 Task: Check the average views per listing of wet bar in the last 5 years.
Action: Mouse moved to (768, 170)
Screenshot: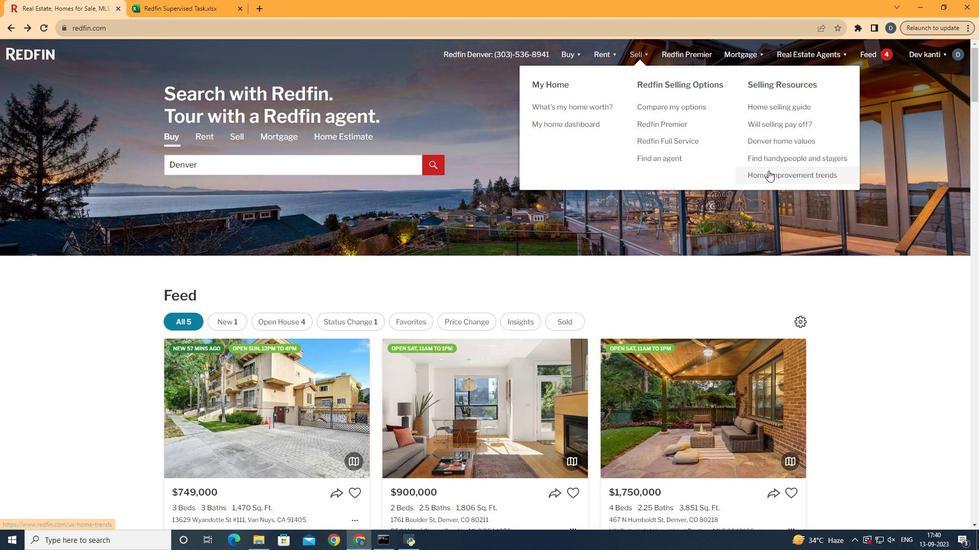 
Action: Mouse pressed left at (768, 170)
Screenshot: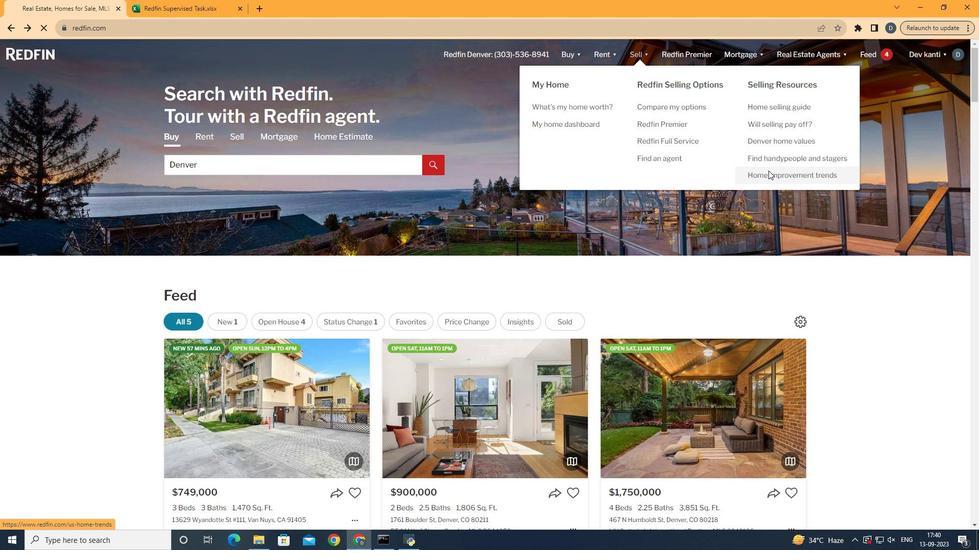 
Action: Mouse moved to (245, 205)
Screenshot: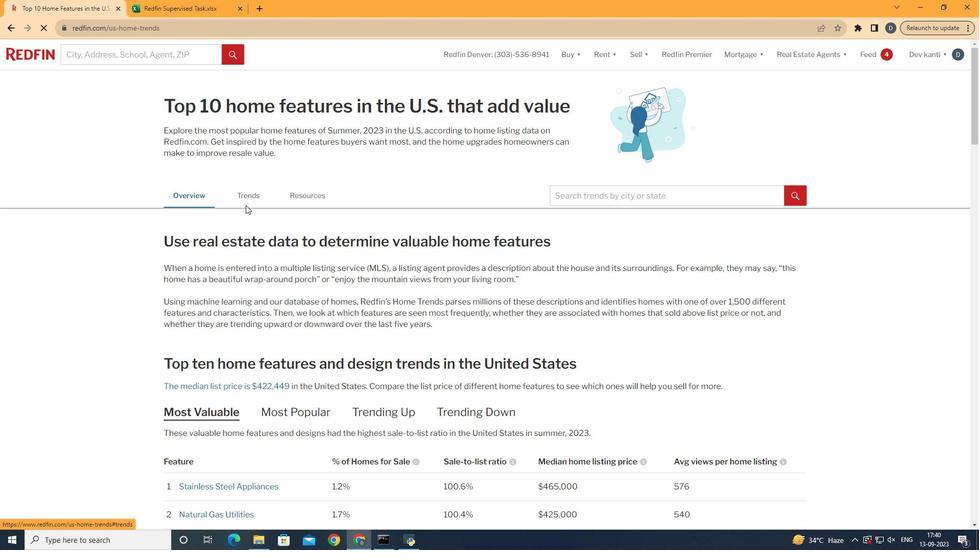 
Action: Mouse pressed left at (245, 205)
Screenshot: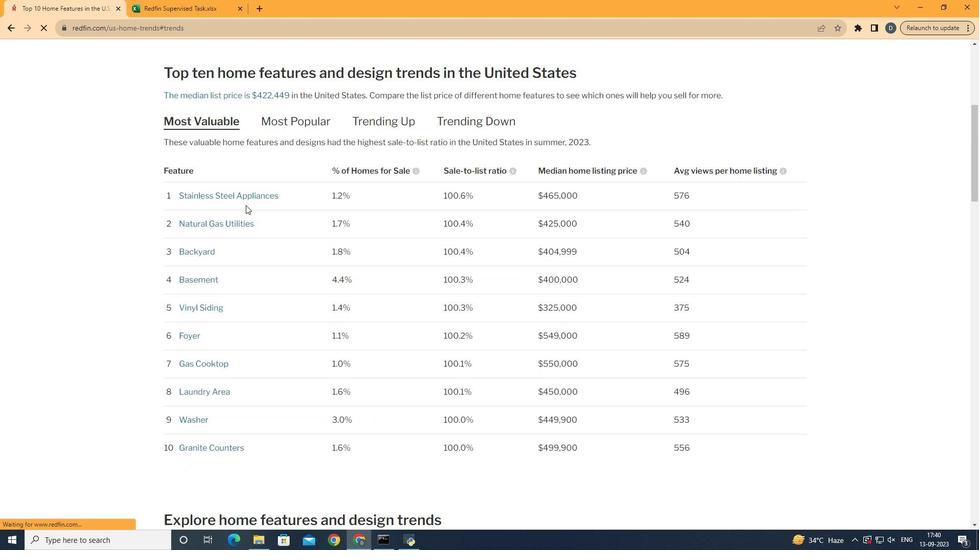 
Action: Mouse moved to (446, 328)
Screenshot: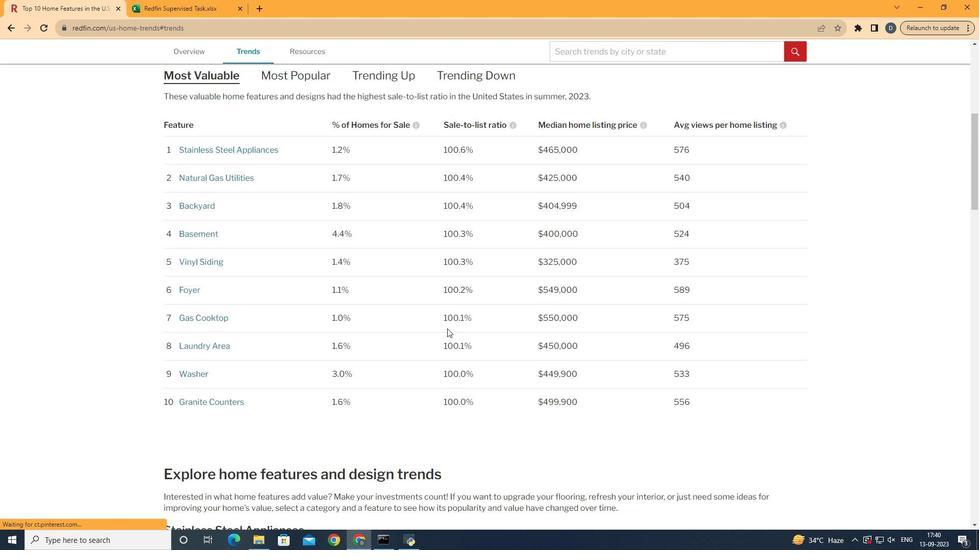 
Action: Mouse scrolled (446, 327) with delta (0, 0)
Screenshot: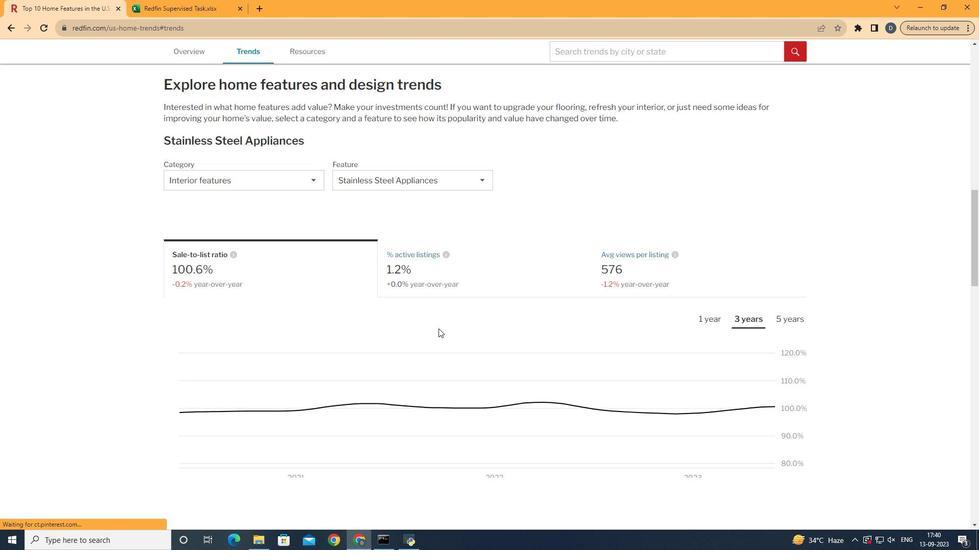 
Action: Mouse scrolled (446, 327) with delta (0, 0)
Screenshot: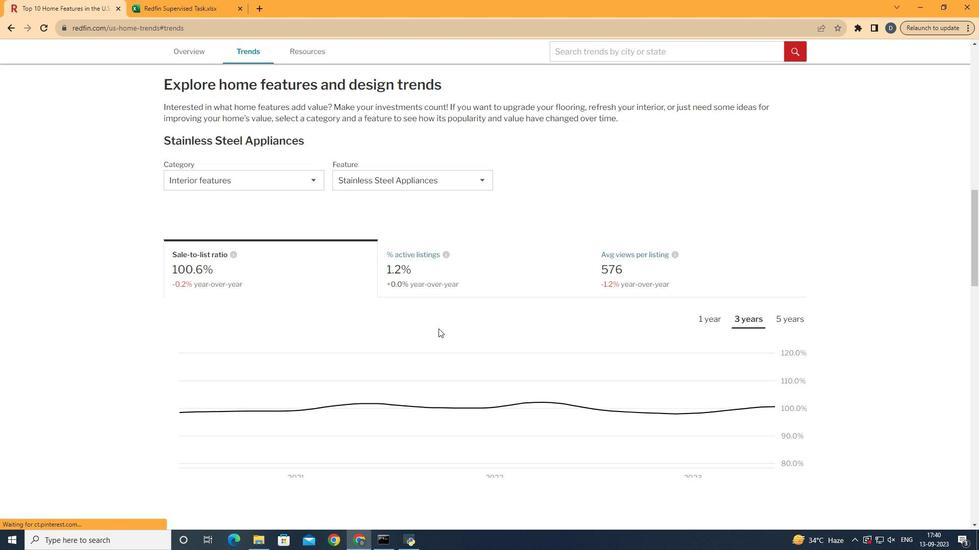 
Action: Mouse moved to (447, 328)
Screenshot: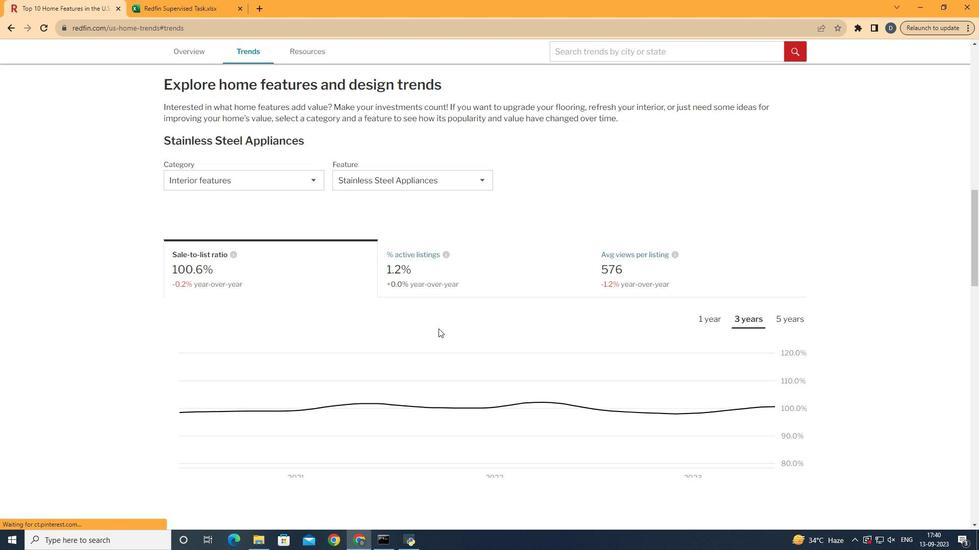 
Action: Mouse scrolled (447, 328) with delta (0, 0)
Screenshot: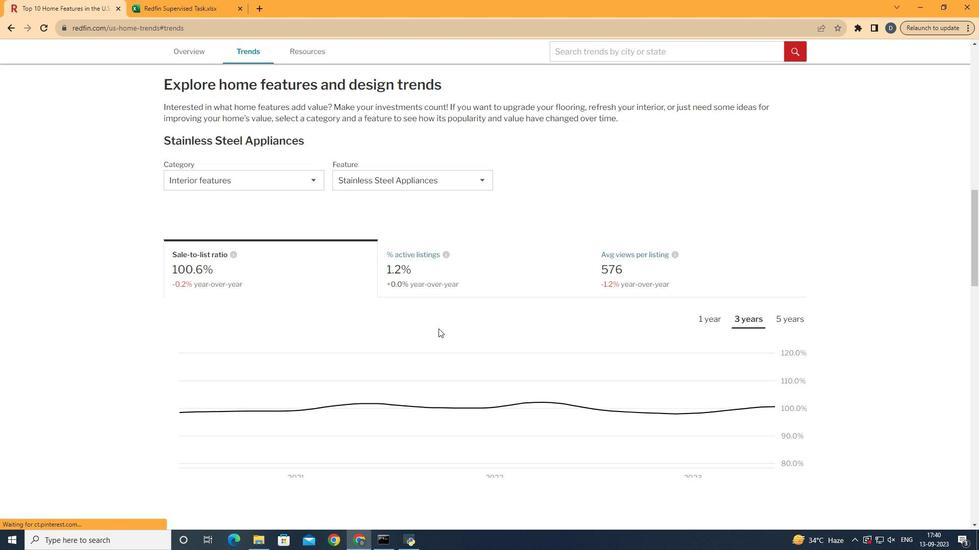 
Action: Mouse moved to (447, 328)
Screenshot: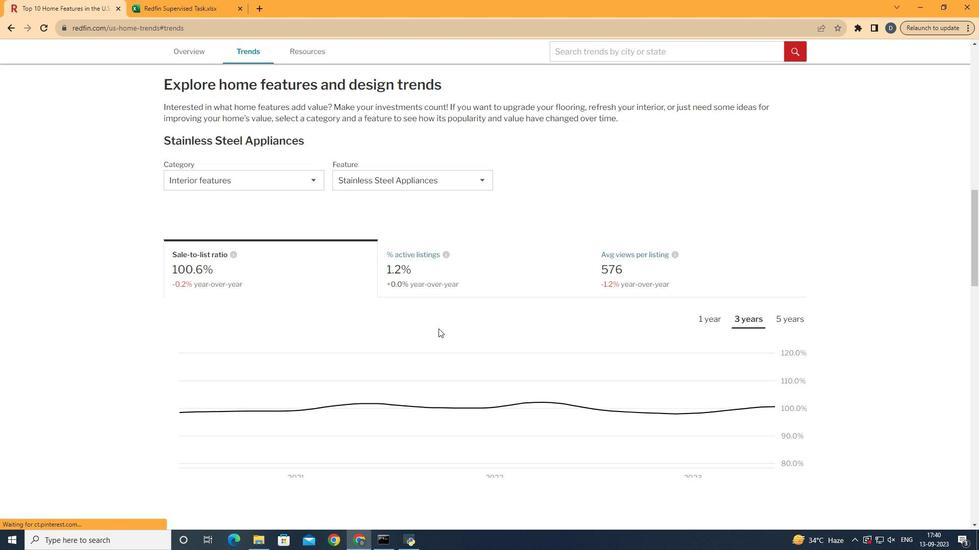 
Action: Mouse scrolled (447, 327) with delta (0, -1)
Screenshot: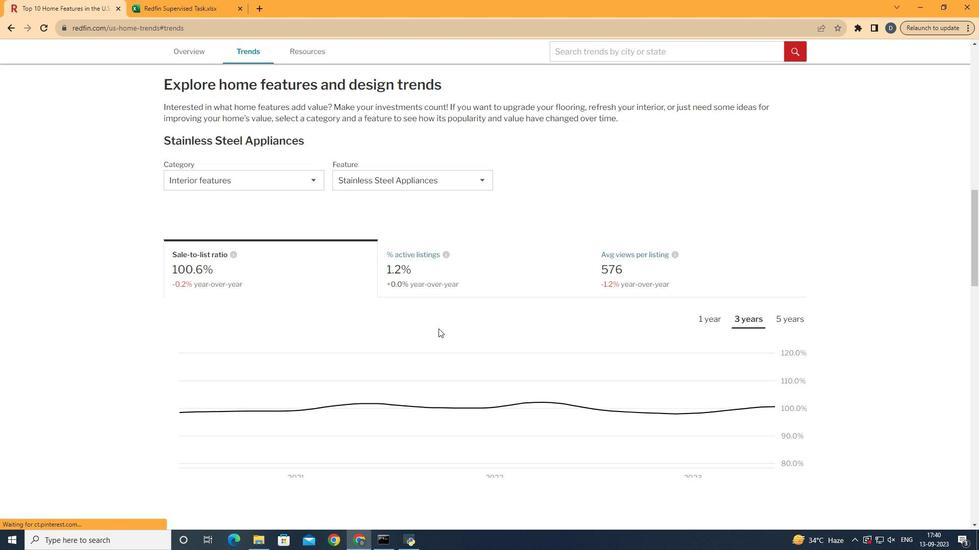 
Action: Mouse scrolled (447, 328) with delta (0, 0)
Screenshot: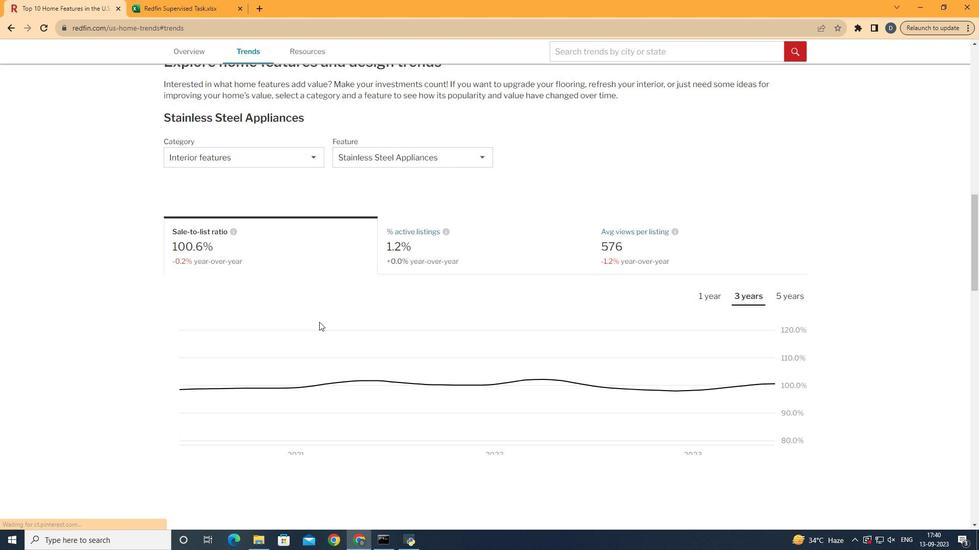 
Action: Mouse scrolled (447, 327) with delta (0, -1)
Screenshot: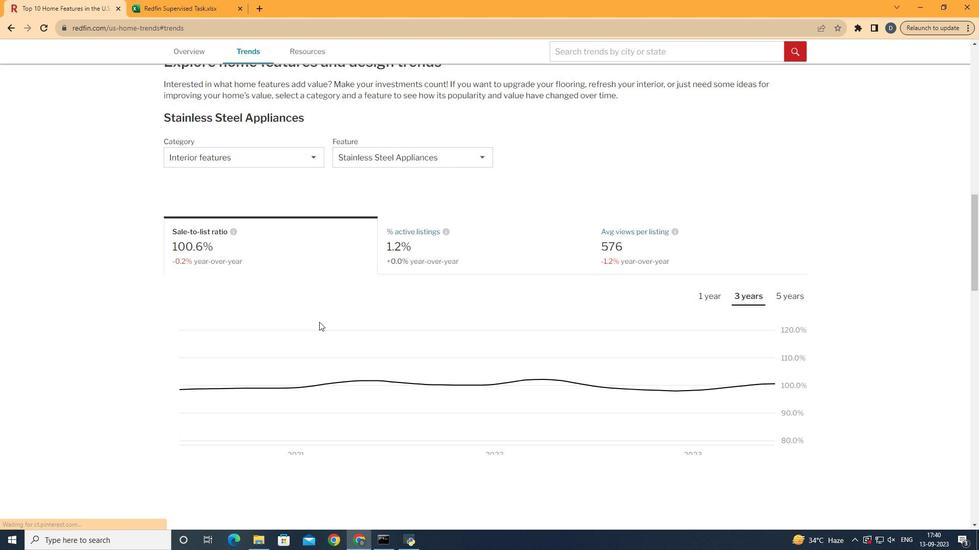 
Action: Mouse scrolled (447, 328) with delta (0, 0)
Screenshot: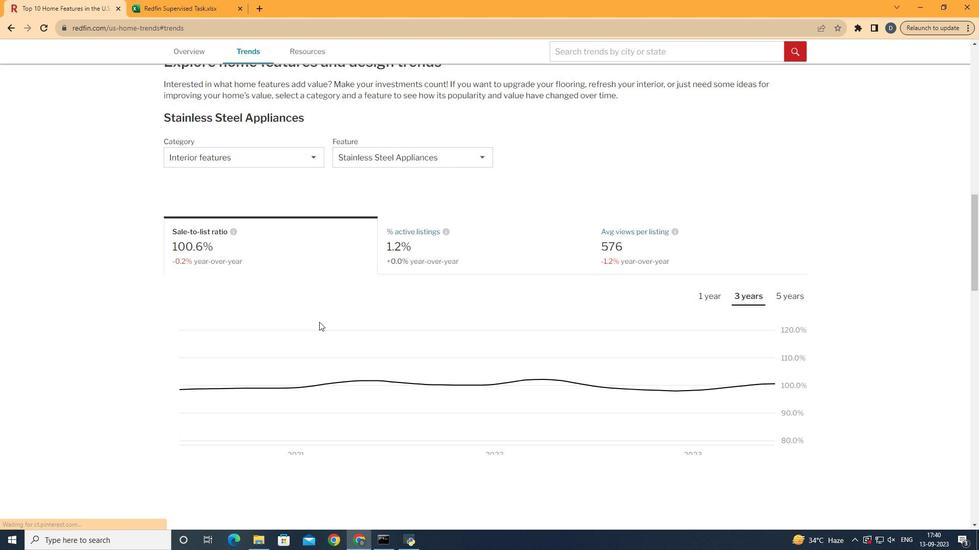 
Action: Mouse moved to (257, 157)
Screenshot: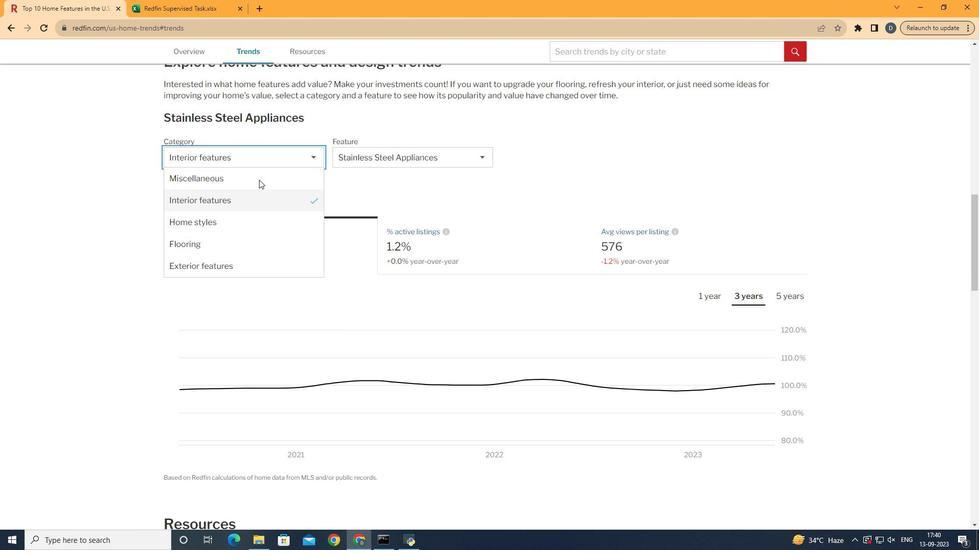 
Action: Mouse pressed left at (257, 157)
Screenshot: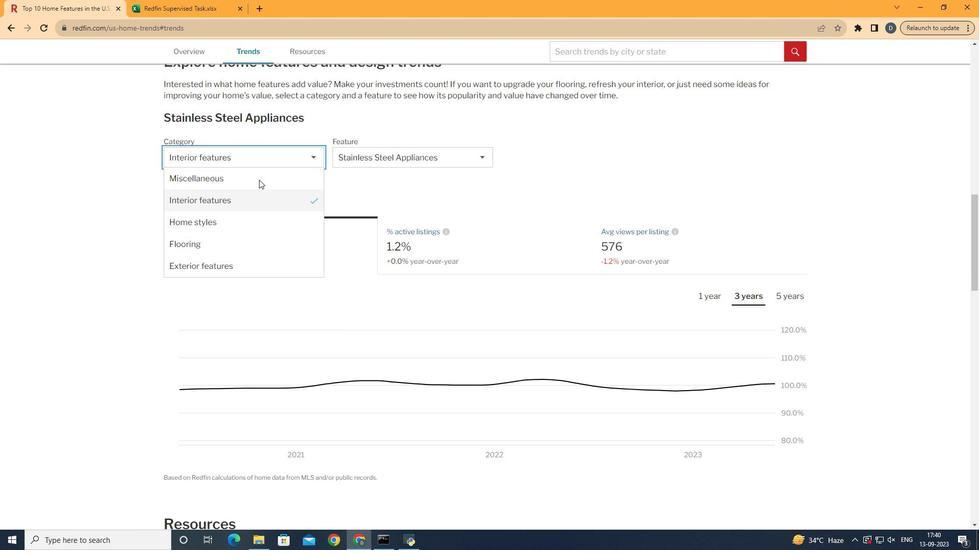 
Action: Mouse moved to (263, 199)
Screenshot: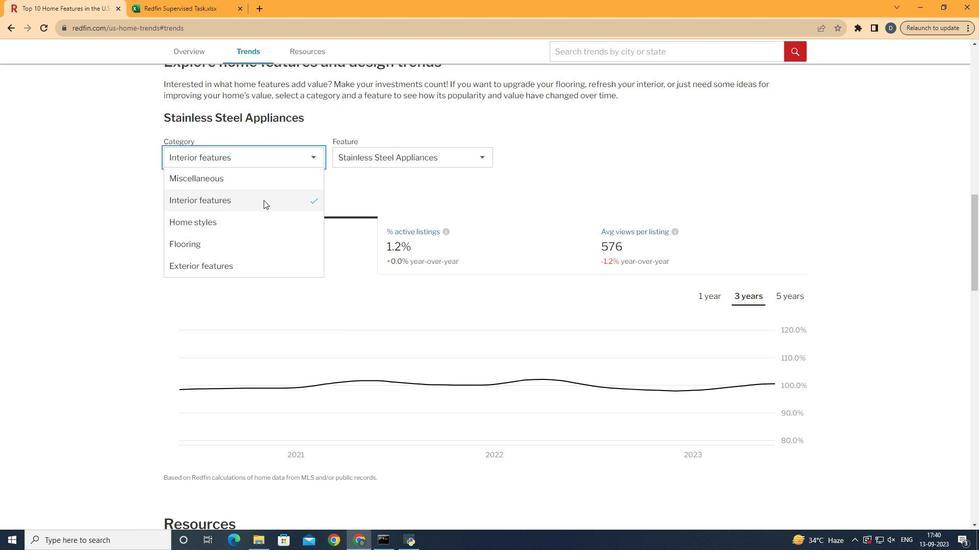 
Action: Mouse pressed left at (263, 199)
Screenshot: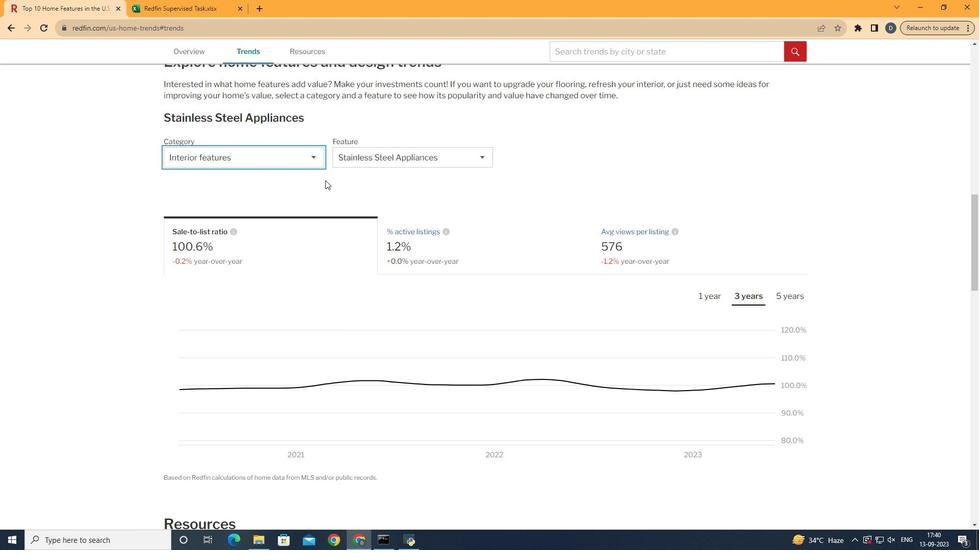 
Action: Mouse moved to (379, 159)
Screenshot: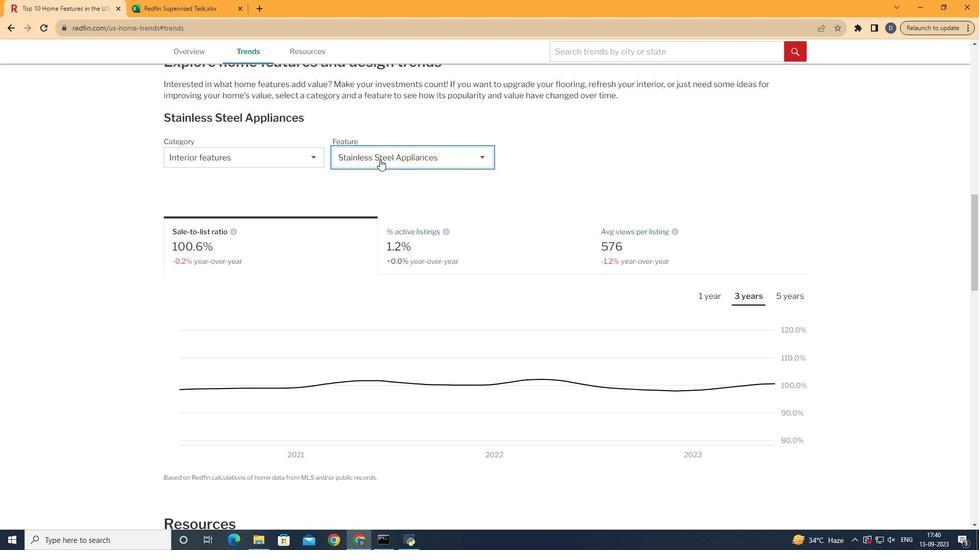 
Action: Mouse pressed left at (379, 159)
Screenshot: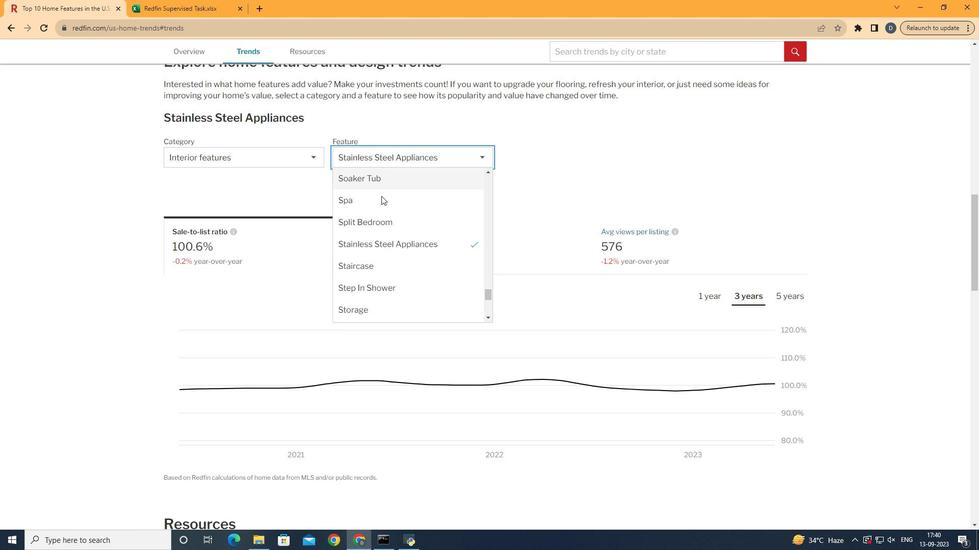 
Action: Mouse moved to (397, 249)
Screenshot: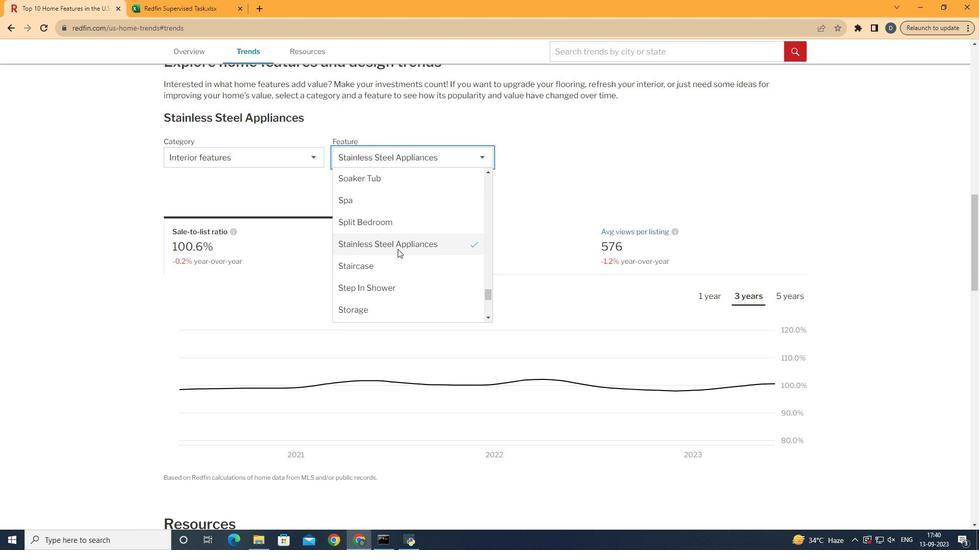 
Action: Mouse scrolled (397, 248) with delta (0, 0)
Screenshot: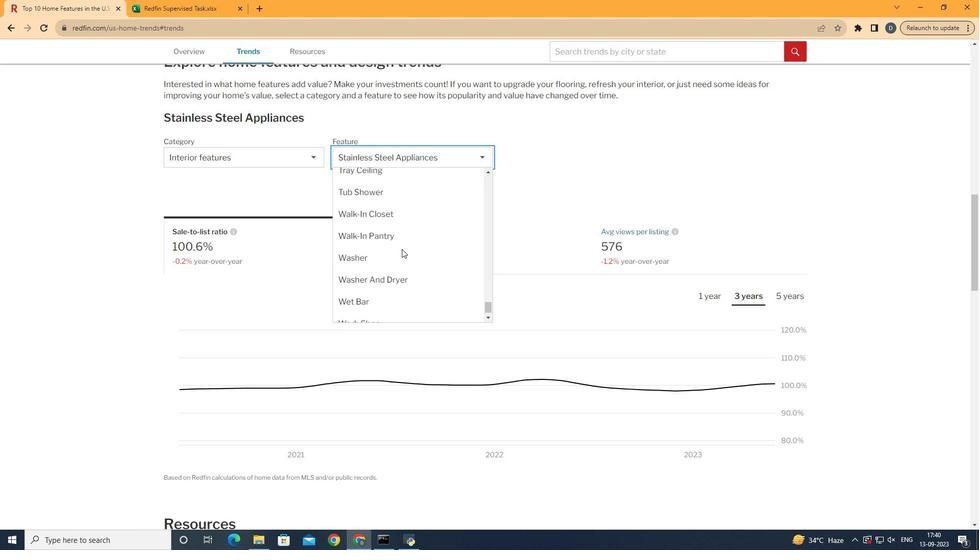
Action: Mouse scrolled (397, 248) with delta (0, 0)
Screenshot: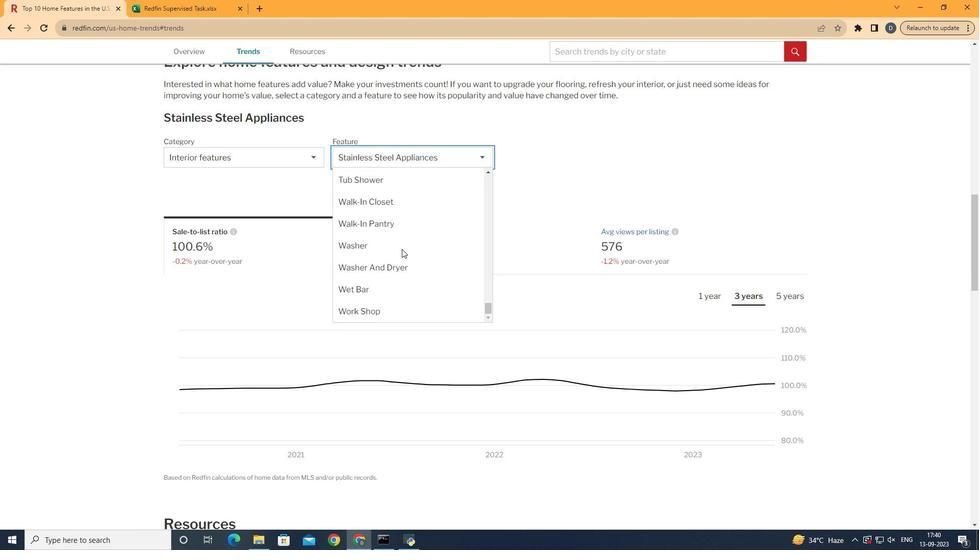 
Action: Mouse scrolled (397, 248) with delta (0, 0)
Screenshot: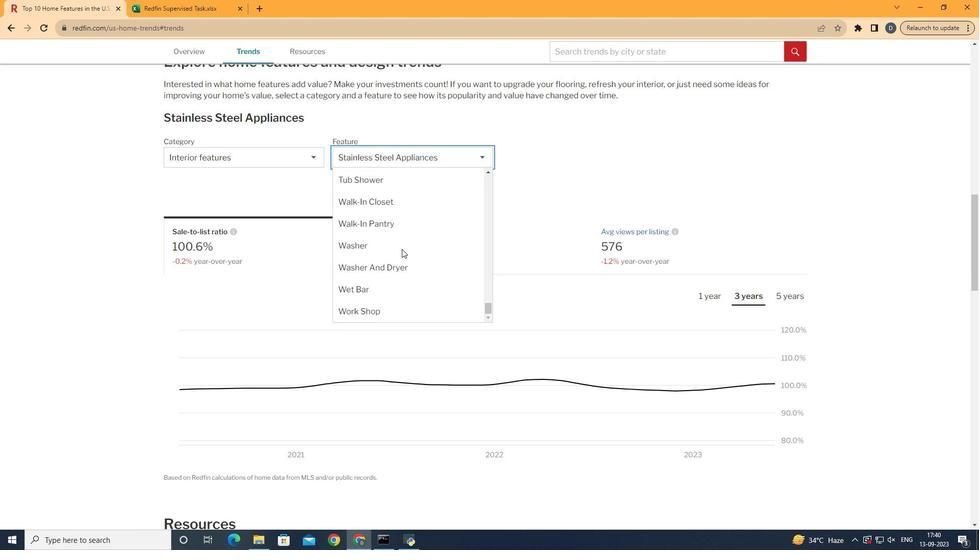 
Action: Mouse moved to (397, 249)
Screenshot: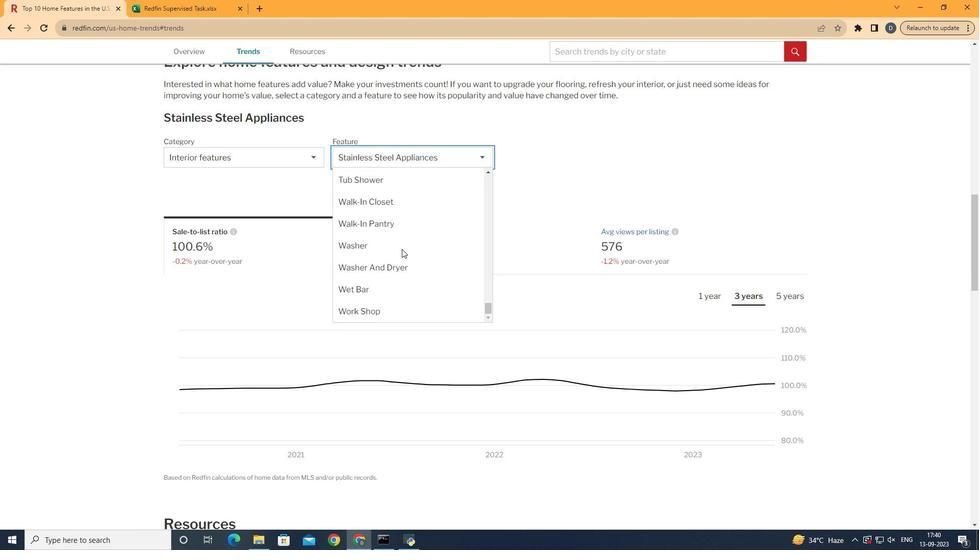 
Action: Mouse scrolled (397, 248) with delta (0, 0)
Screenshot: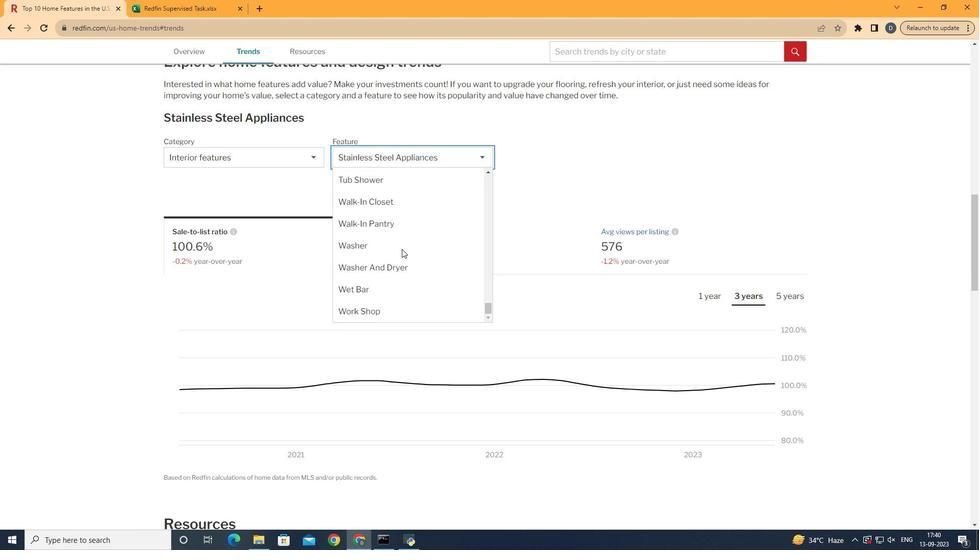 
Action: Mouse moved to (398, 249)
Screenshot: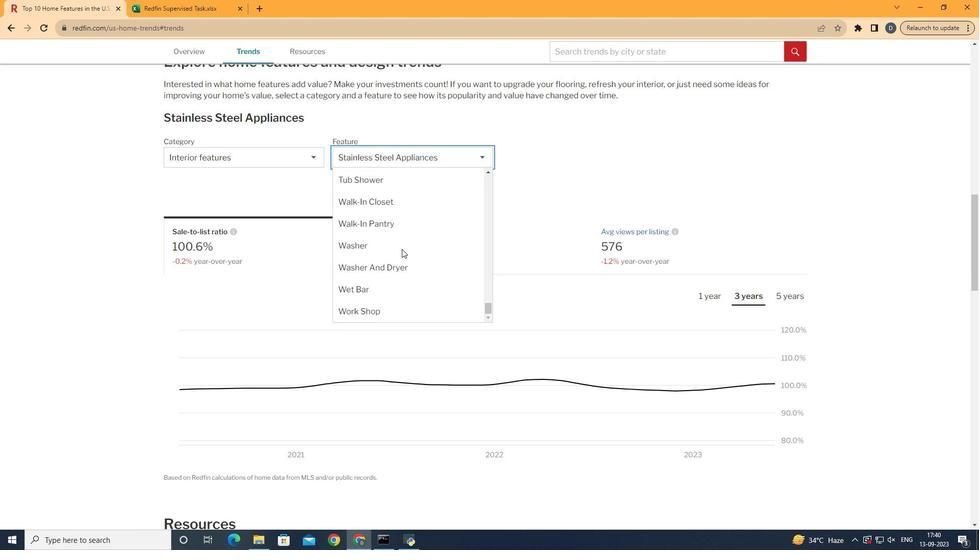
Action: Mouse scrolled (398, 248) with delta (0, 0)
Screenshot: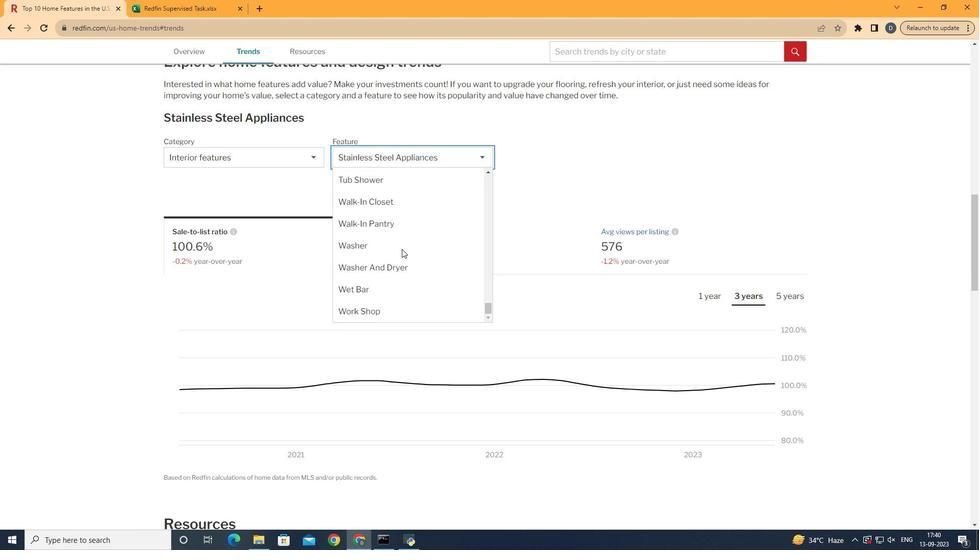 
Action: Mouse moved to (401, 249)
Screenshot: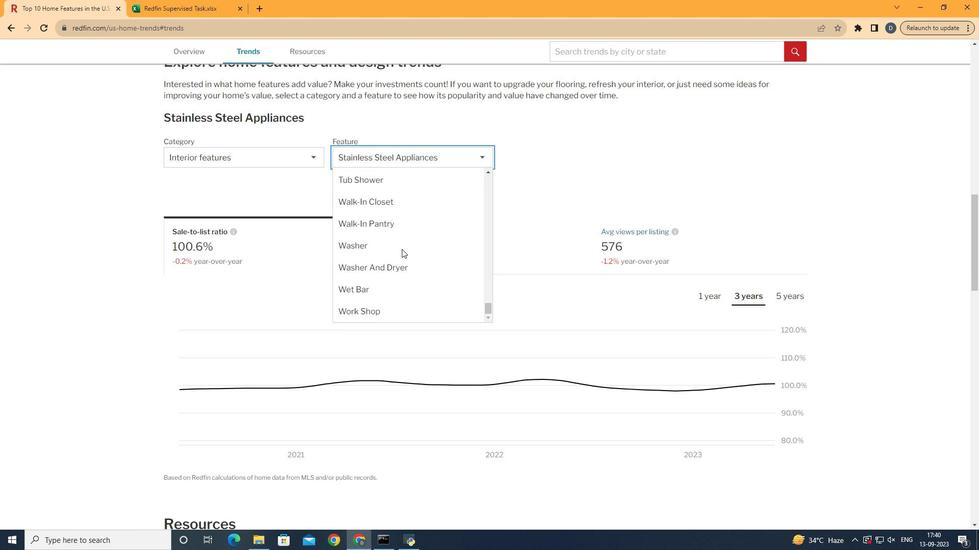 
Action: Mouse scrolled (401, 248) with delta (0, 0)
Screenshot: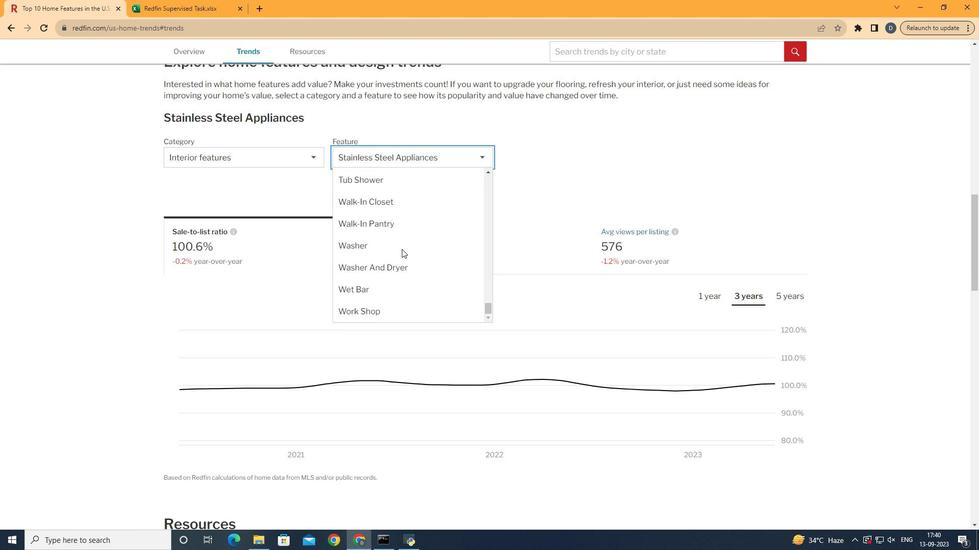 
Action: Mouse moved to (395, 292)
Screenshot: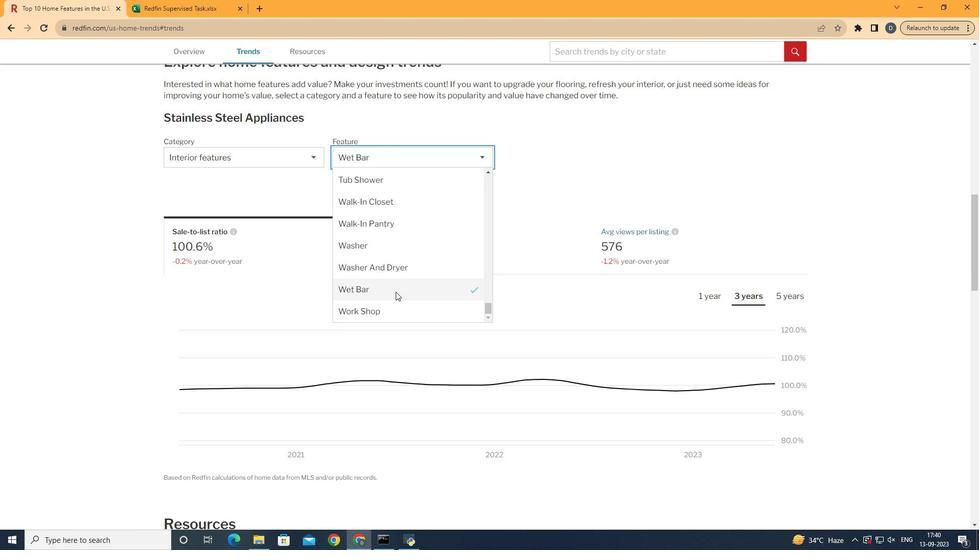 
Action: Mouse pressed left at (395, 292)
Screenshot: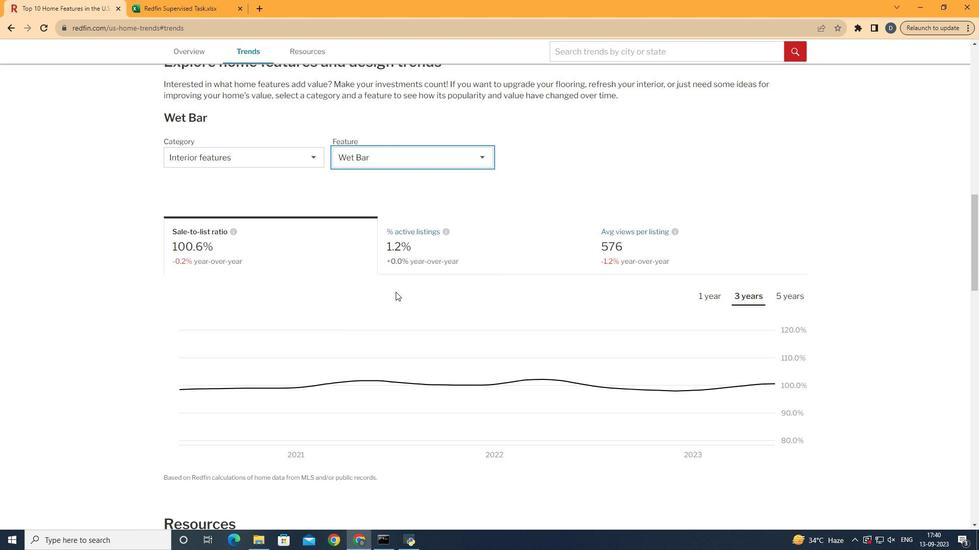 
Action: Mouse moved to (717, 243)
Screenshot: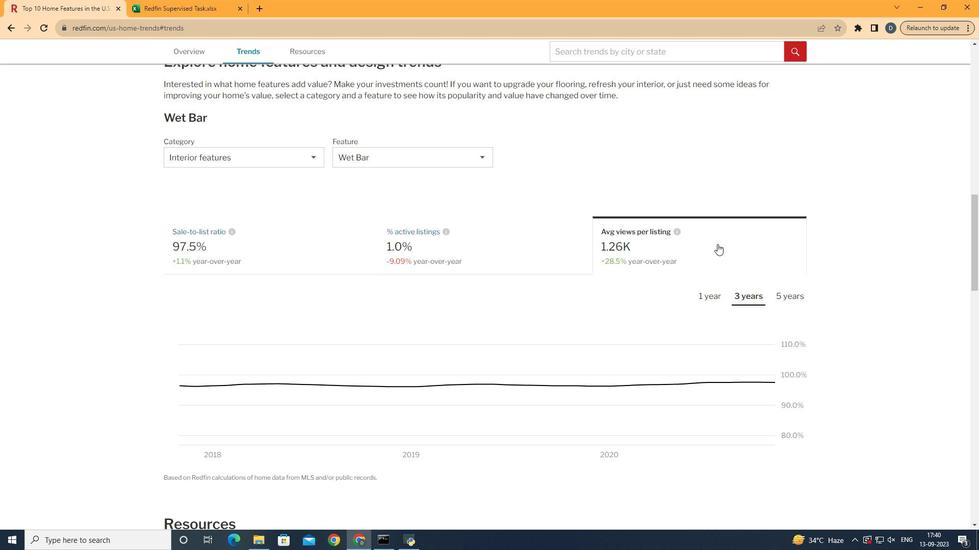 
Action: Mouse pressed left at (717, 243)
Screenshot: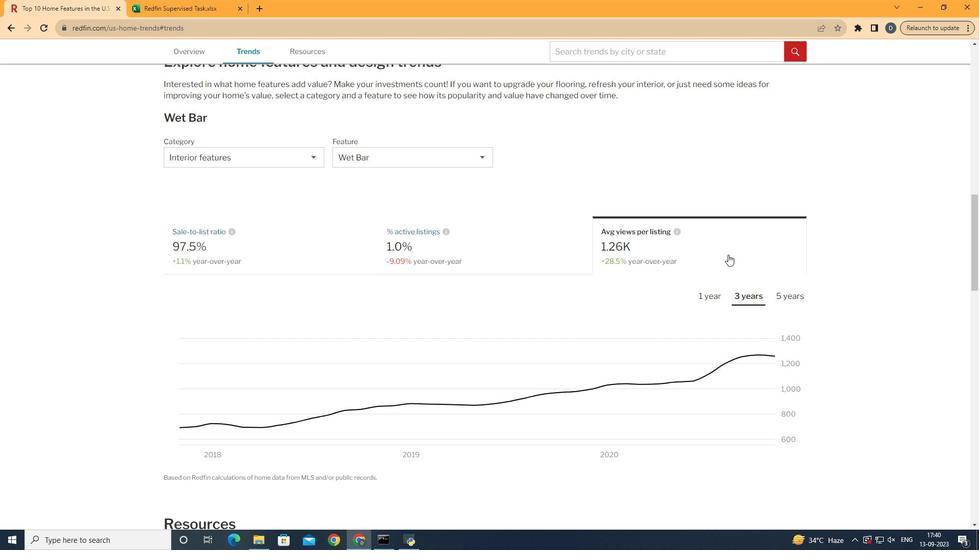 
Action: Mouse moved to (792, 297)
Screenshot: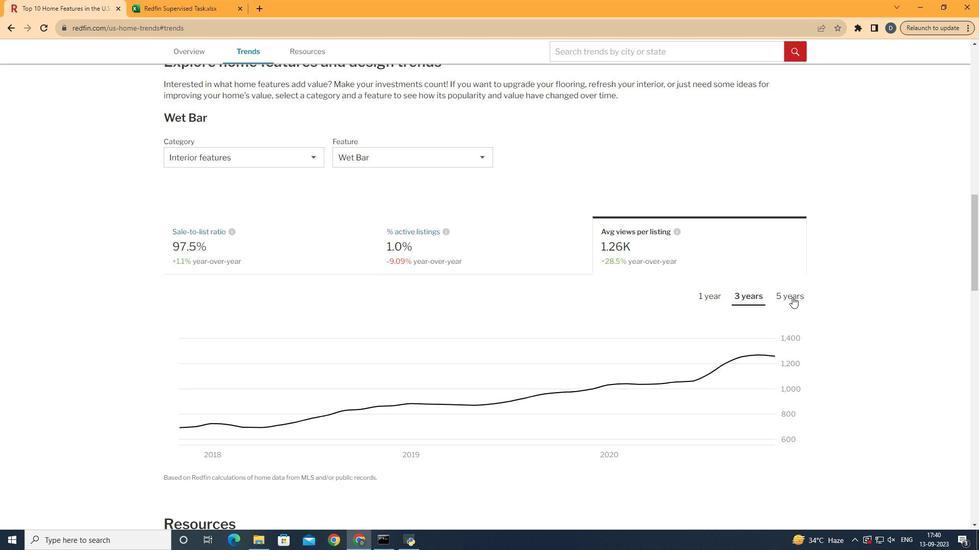 
Action: Mouse pressed left at (792, 297)
Screenshot: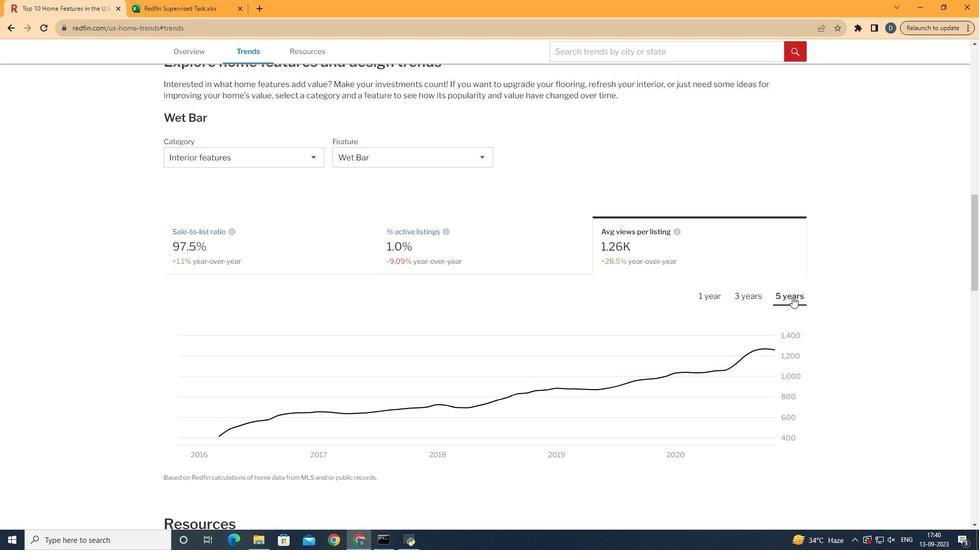 
